 Task: Add the task  Implement a new cloud-based payroll system for a company to the section Compliance Audit Sprint in the project AgileNimbus and add a Due Date to the respective task as 2024/02/17
Action: Mouse moved to (446, 392)
Screenshot: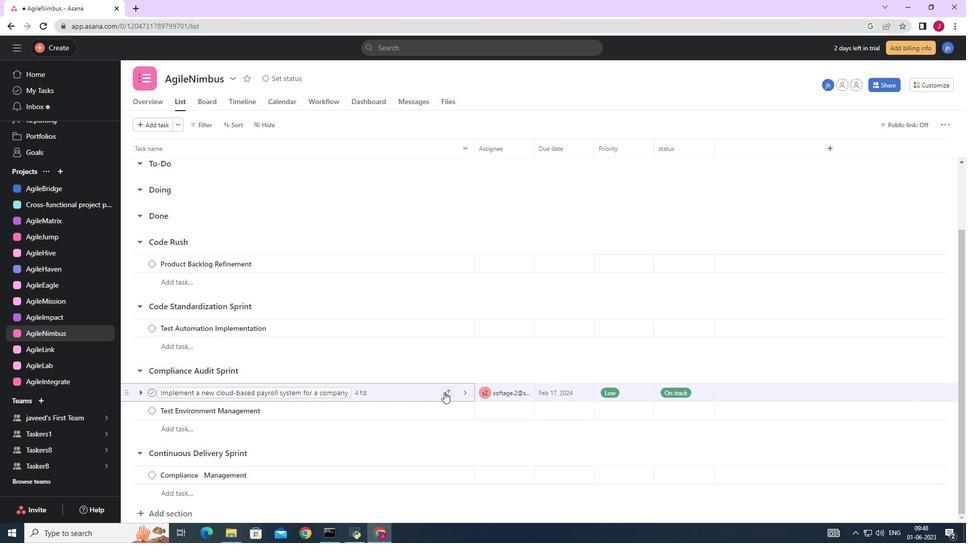 
Action: Mouse pressed left at (446, 392)
Screenshot: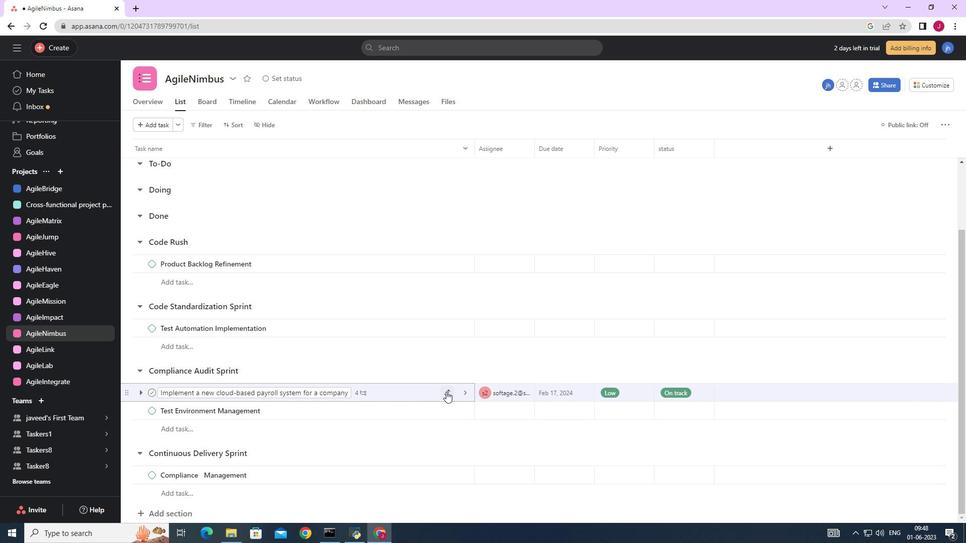 
Action: Mouse moved to (423, 352)
Screenshot: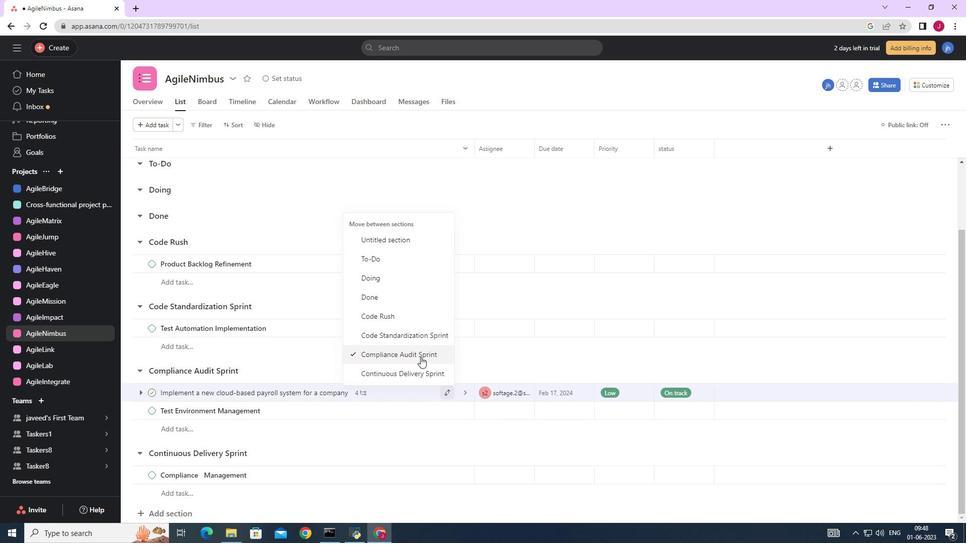 
Action: Mouse pressed left at (423, 352)
Screenshot: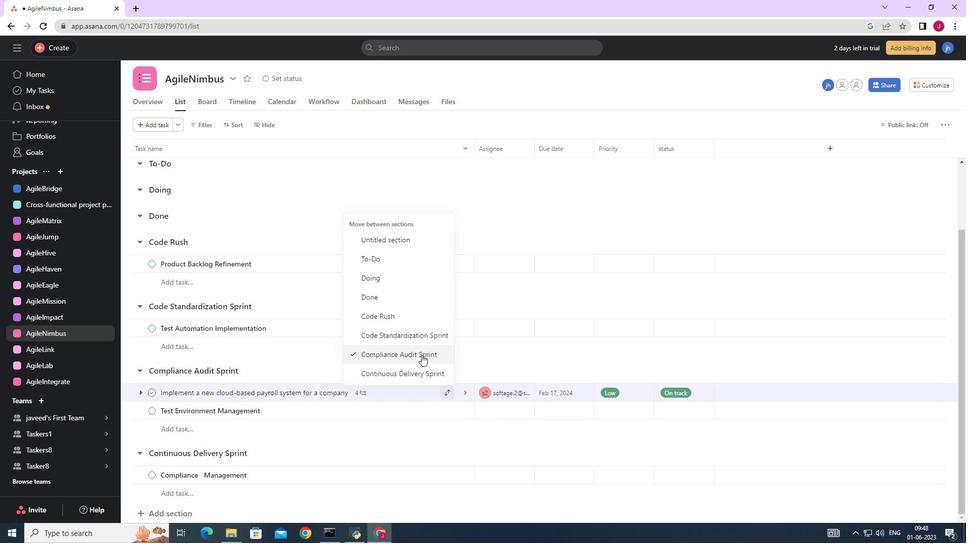 
Action: Mouse moved to (587, 393)
Screenshot: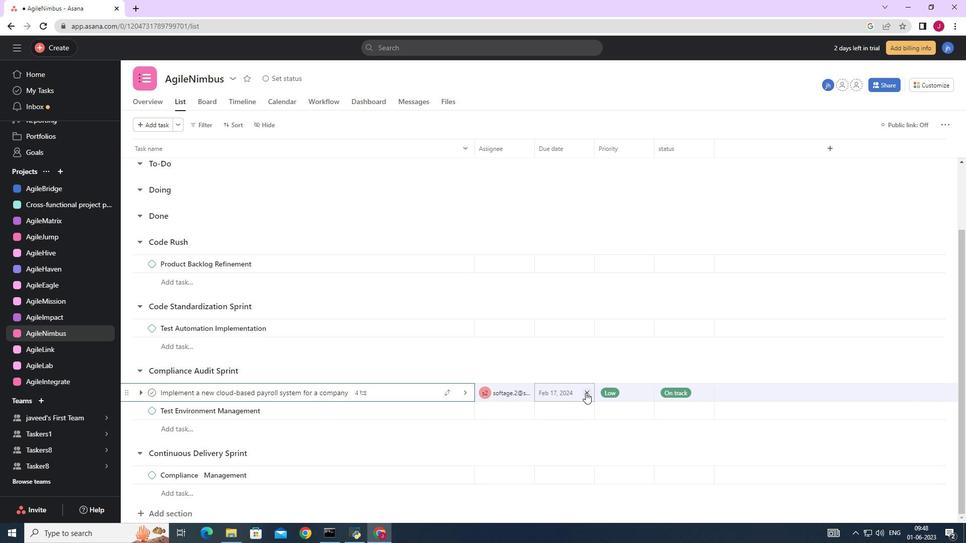 
Action: Mouse pressed left at (587, 393)
Screenshot: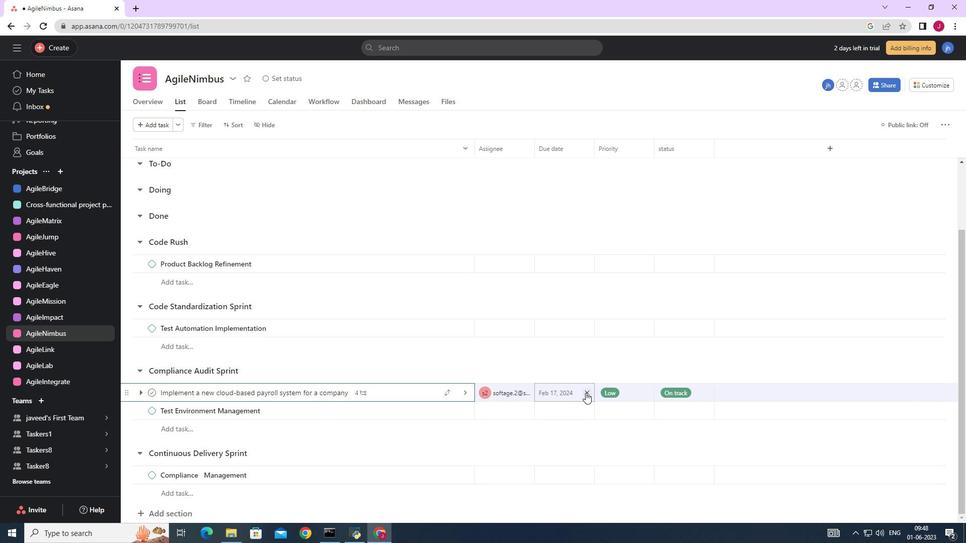 
Action: Mouse moved to (575, 389)
Screenshot: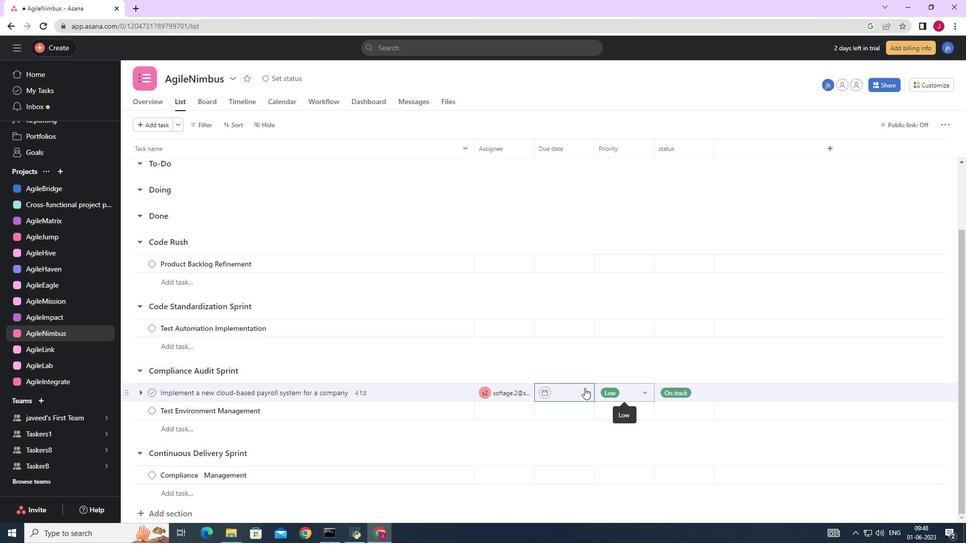 
Action: Mouse pressed left at (575, 389)
Screenshot: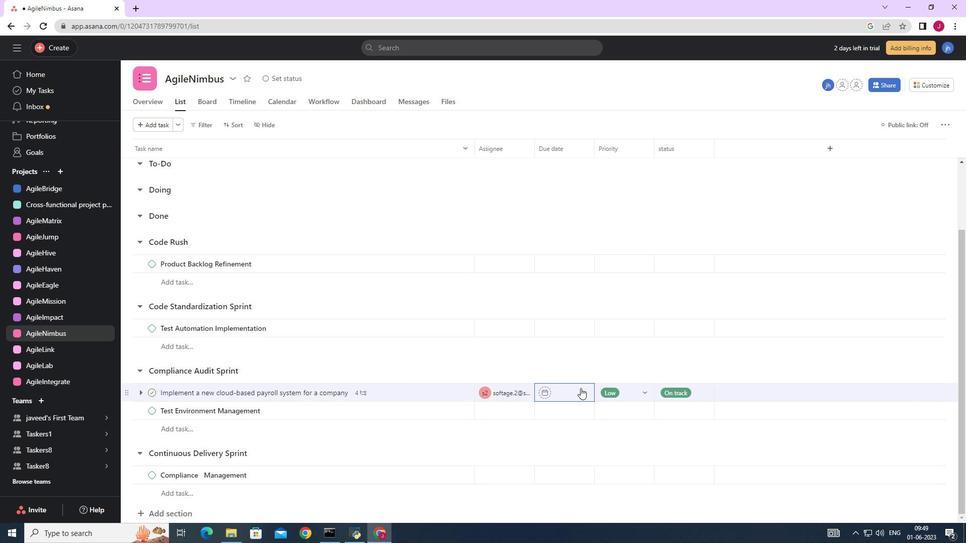 
Action: Mouse moved to (663, 233)
Screenshot: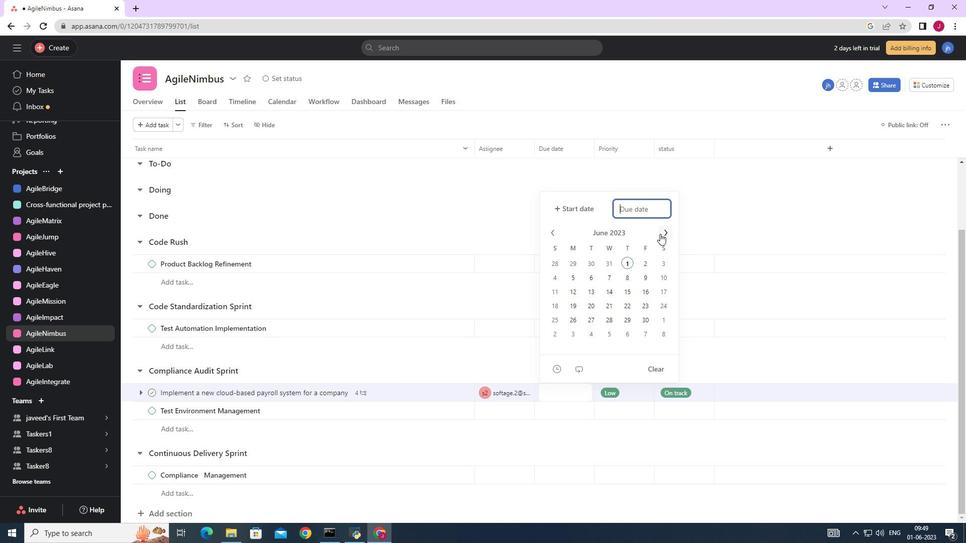 
Action: Mouse pressed left at (663, 233)
Screenshot: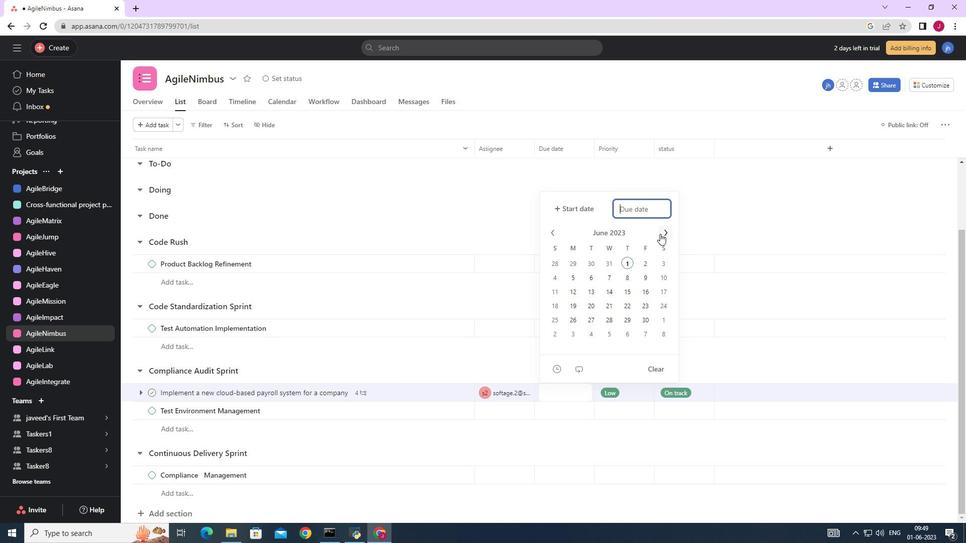 
Action: Mouse moved to (664, 232)
Screenshot: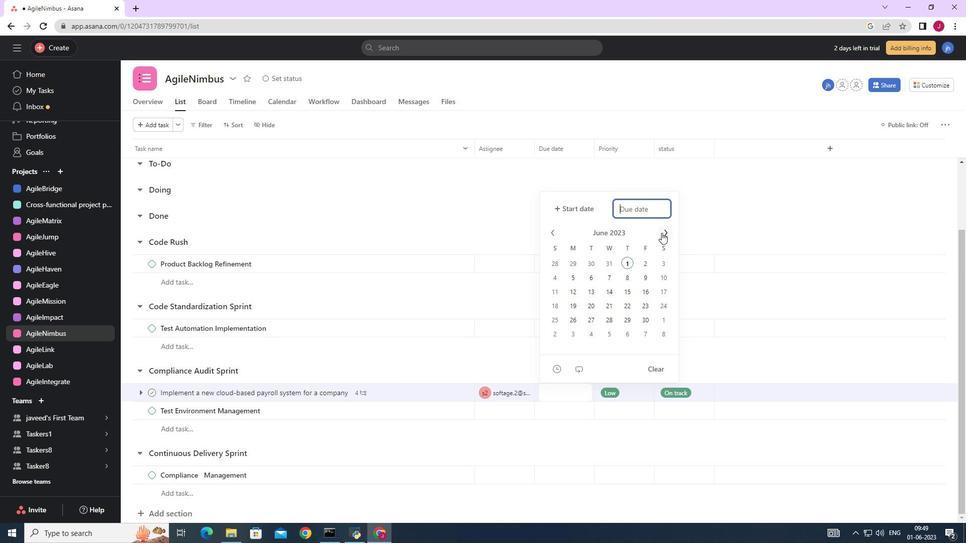
Action: Mouse pressed left at (664, 232)
Screenshot: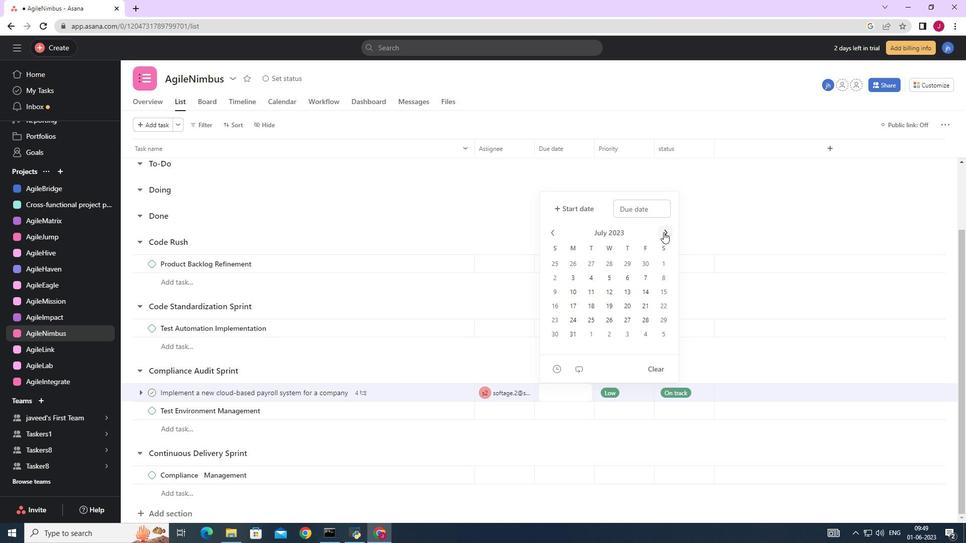 
Action: Mouse pressed left at (664, 232)
Screenshot: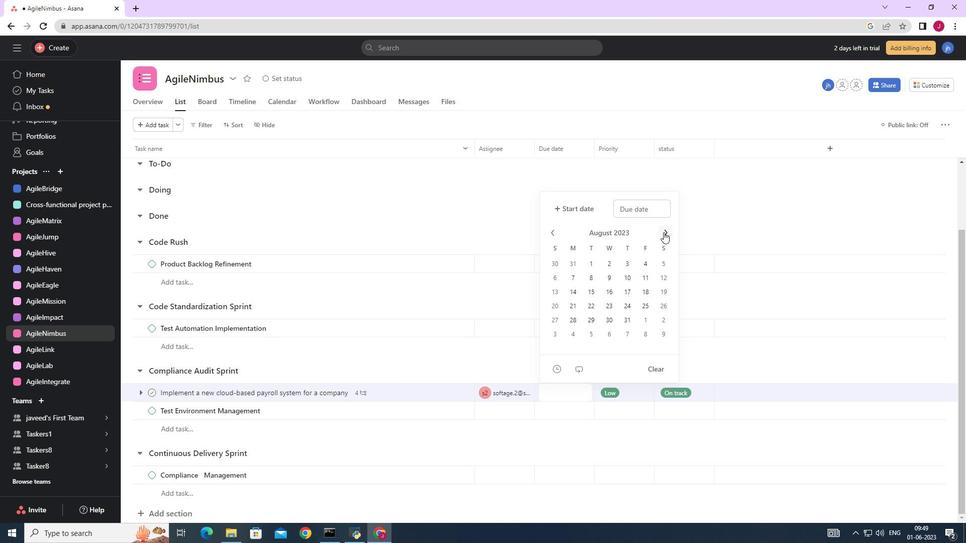 
Action: Mouse pressed left at (664, 232)
Screenshot: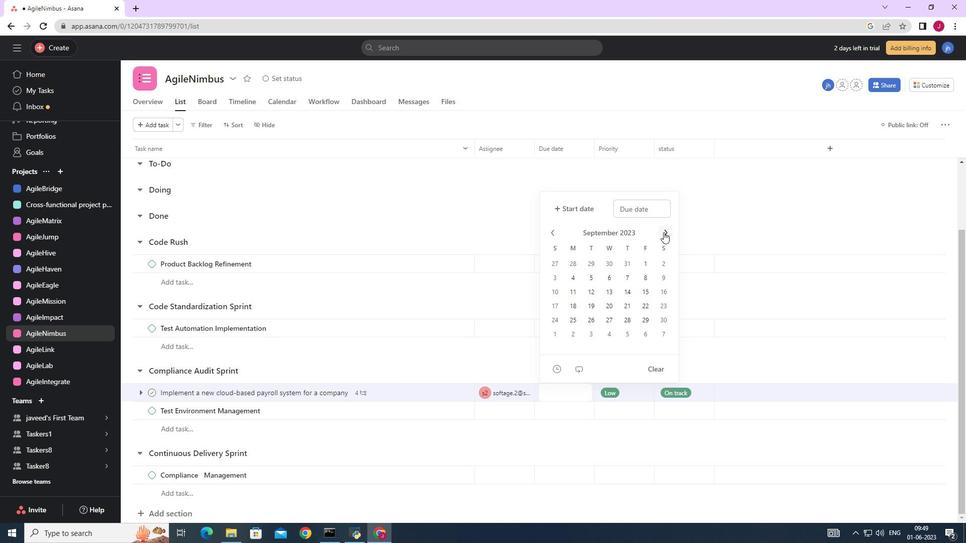 
Action: Mouse pressed left at (664, 232)
Screenshot: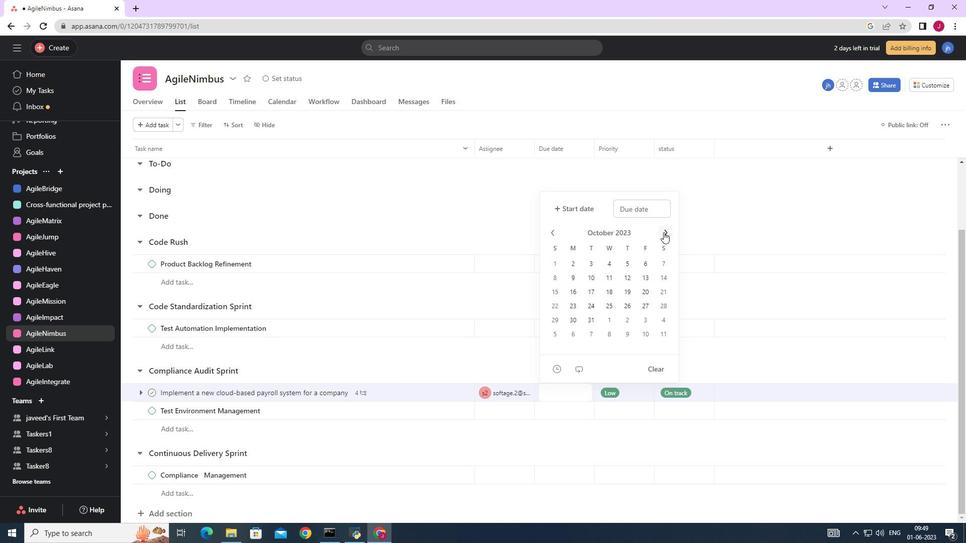 
Action: Mouse pressed left at (664, 232)
Screenshot: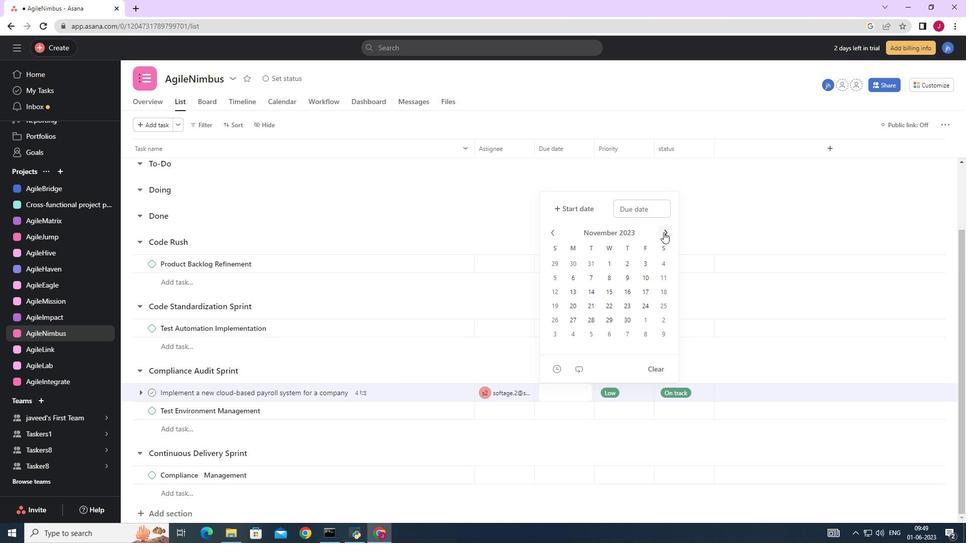 
Action: Mouse pressed left at (664, 232)
Screenshot: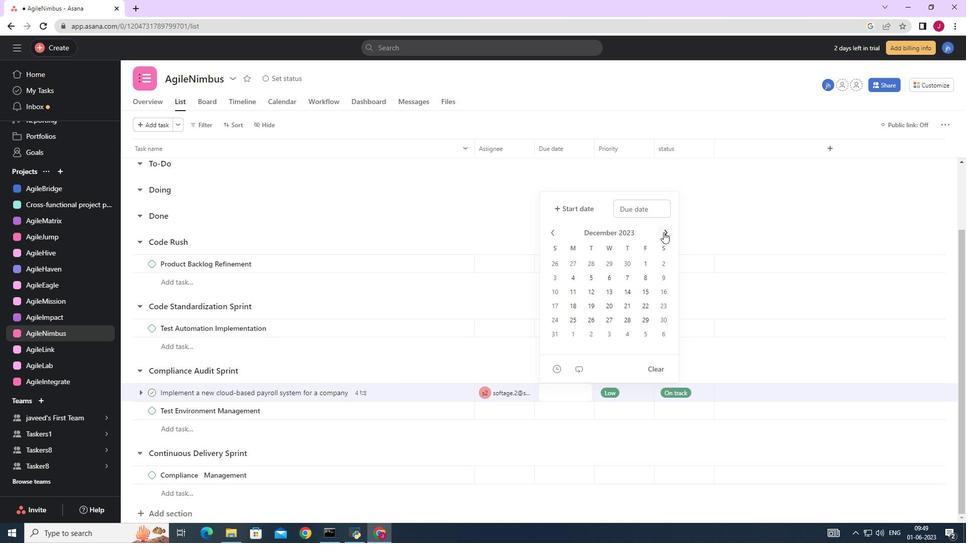 
Action: Mouse pressed left at (664, 232)
Screenshot: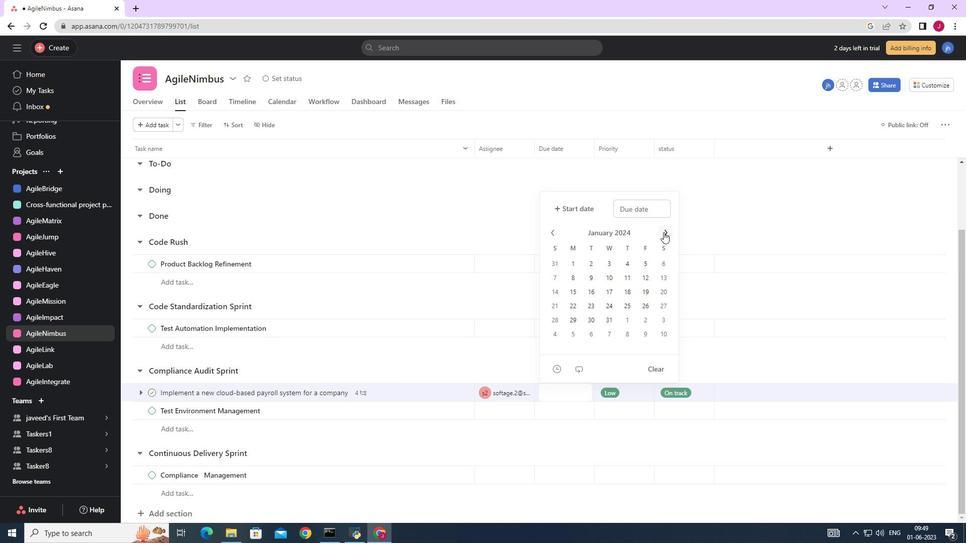 
Action: Mouse moved to (661, 287)
Screenshot: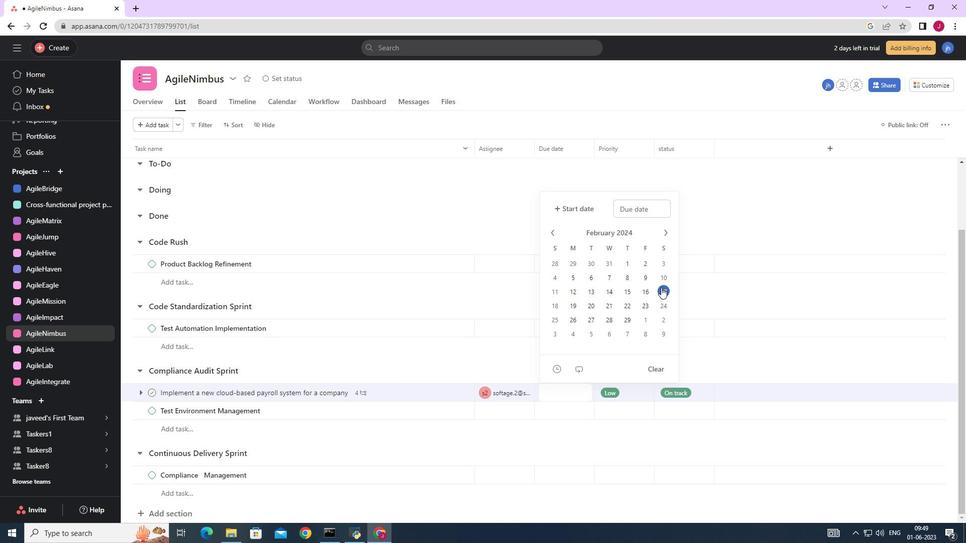 
Action: Mouse pressed left at (661, 287)
Screenshot: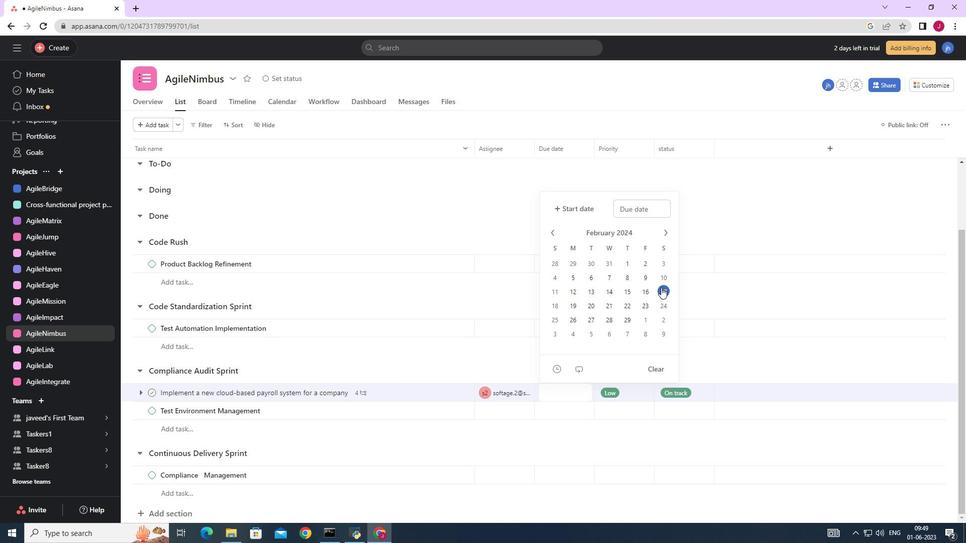 
Action: Mouse moved to (845, 202)
Screenshot: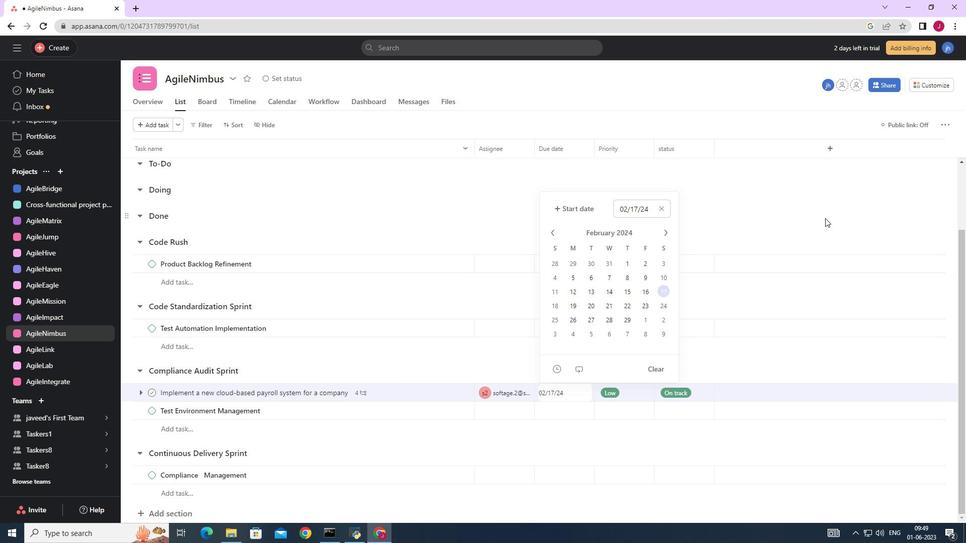 
Action: Mouse pressed left at (845, 202)
Screenshot: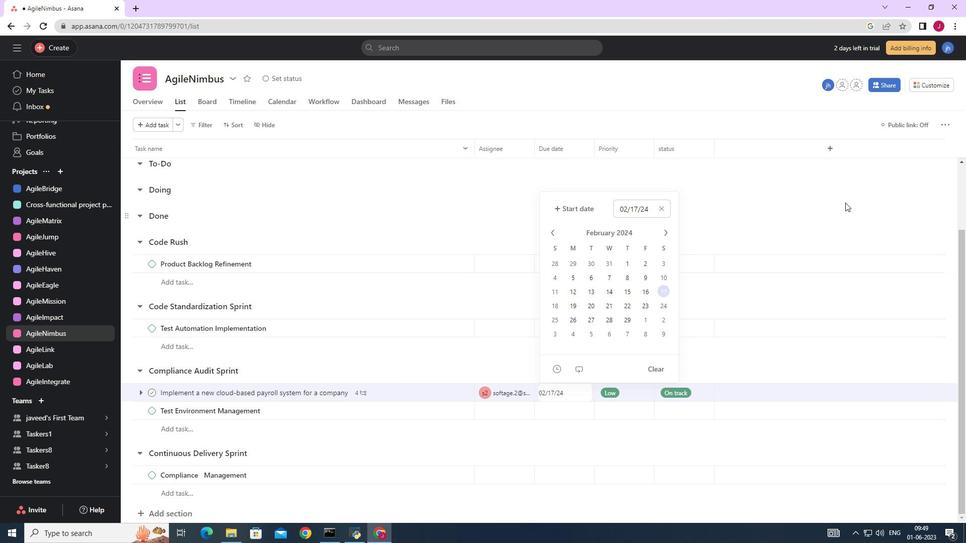 
Action: Mouse moved to (846, 202)
Screenshot: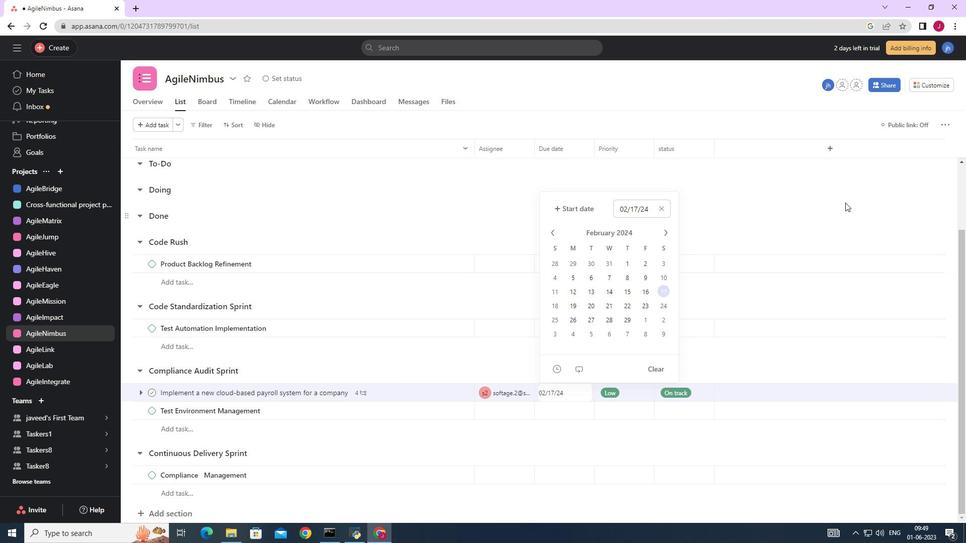 
